 Task: Where is the Lincoln Center for the Performing Arts located in New York?
Action: Mouse moved to (109, 85)
Screenshot: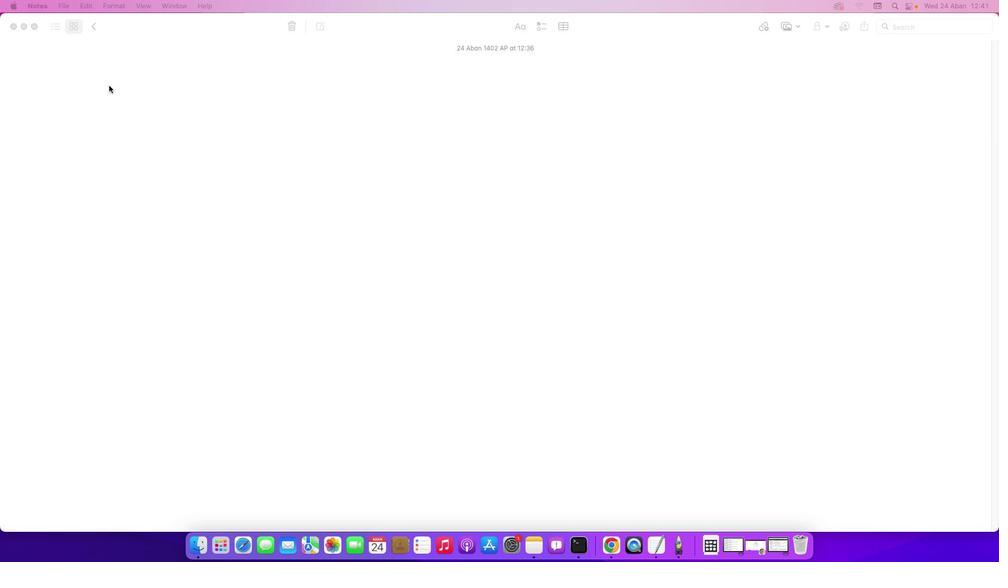 
Action: Mouse pressed left at (109, 85)
Screenshot: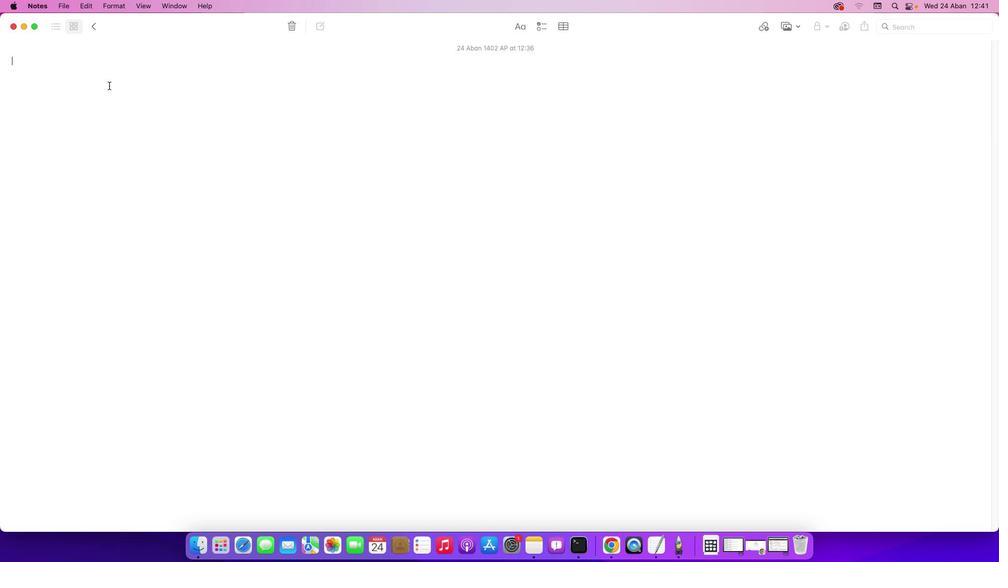 
Action: Key pressed Key.shift'W''h''e''r''e'Key.space'i''s'Key.space't''h''e'Key.spaceKey.shift'L''i''n''c''o''l''n'Key.spaceKey.shift'C''e''n''t''e''r'Key.space'f''o''r'Key.space't''h''e'Key.spaceKey.shift'P''e''r''f''o''r''m''i''n''g'Key.spaceKey.shift'A''r''t''s'Key.space'l''o''c''a''t''e''d'Key.space'i''n'Key.spaceKey.shift'N''e''w'Key.spaceKey.shift'Y''o''r''k'Key.shift_r'?'Key.enter
Screenshot: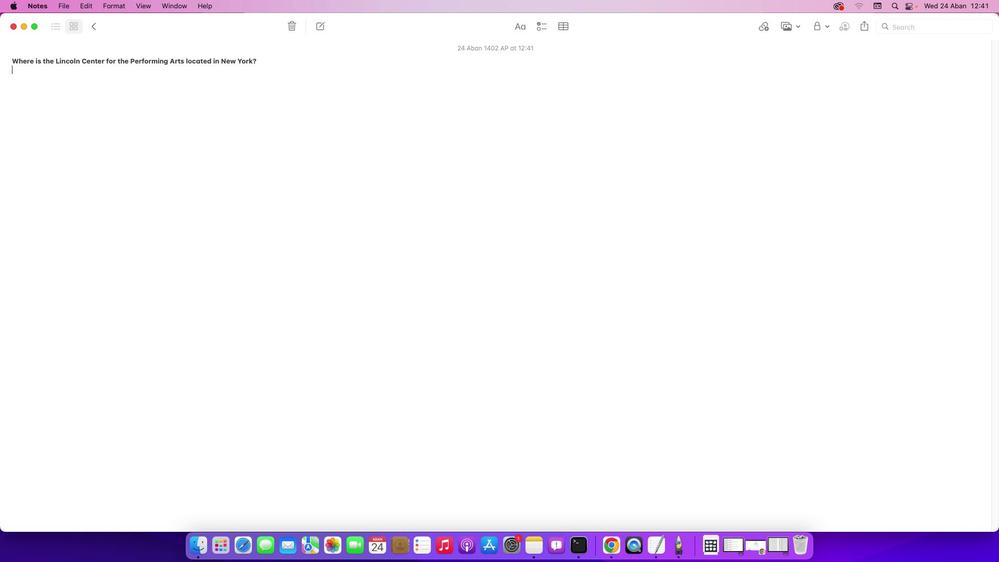
Action: Mouse moved to (756, 547)
Screenshot: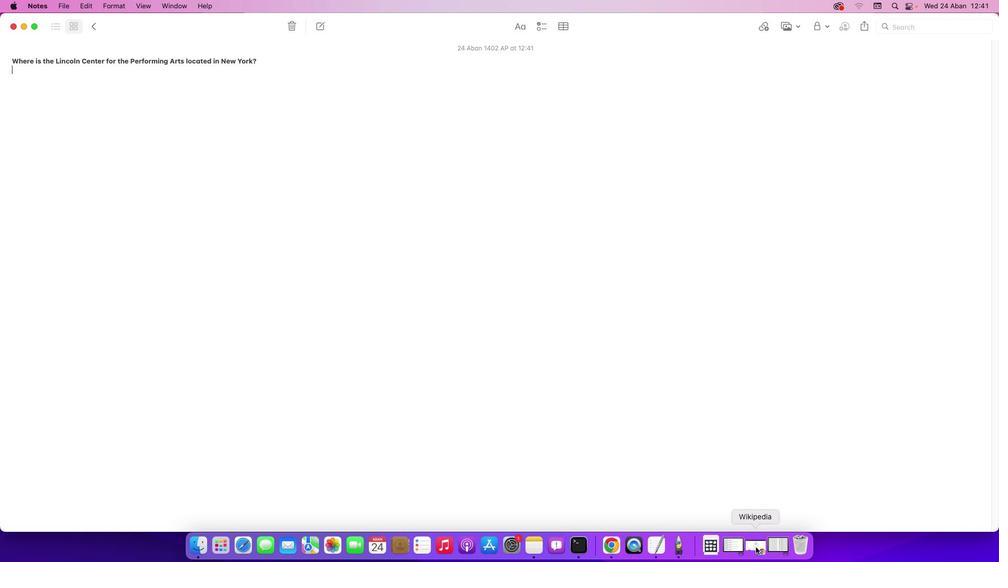 
Action: Mouse pressed left at (756, 547)
Screenshot: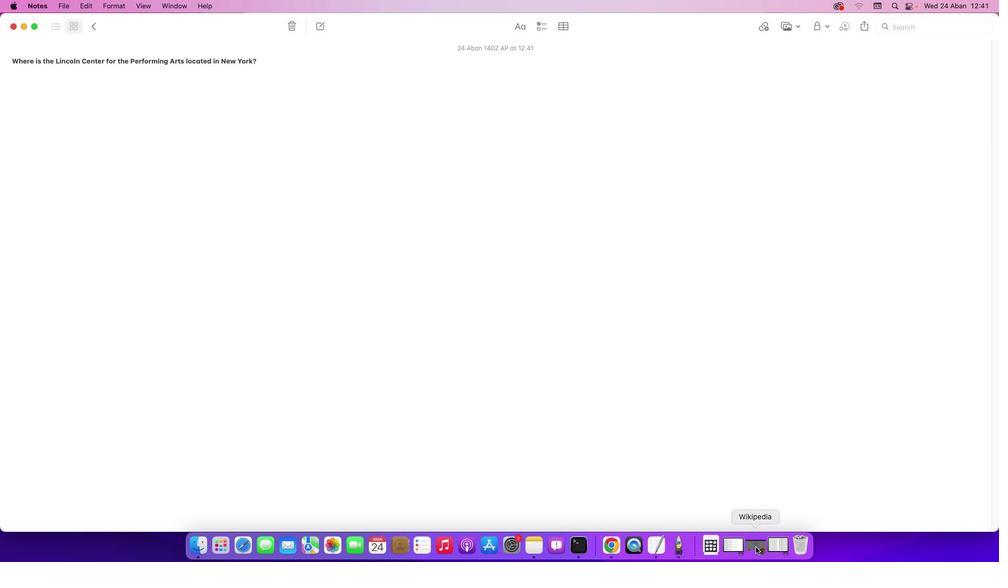 
Action: Mouse moved to (403, 313)
Screenshot: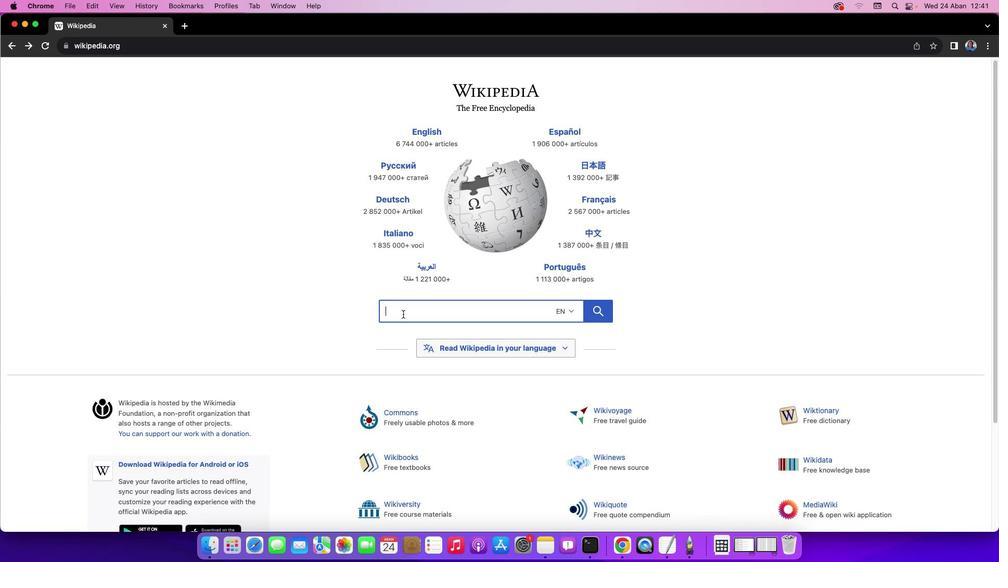 
Action: Mouse pressed left at (403, 313)
Screenshot: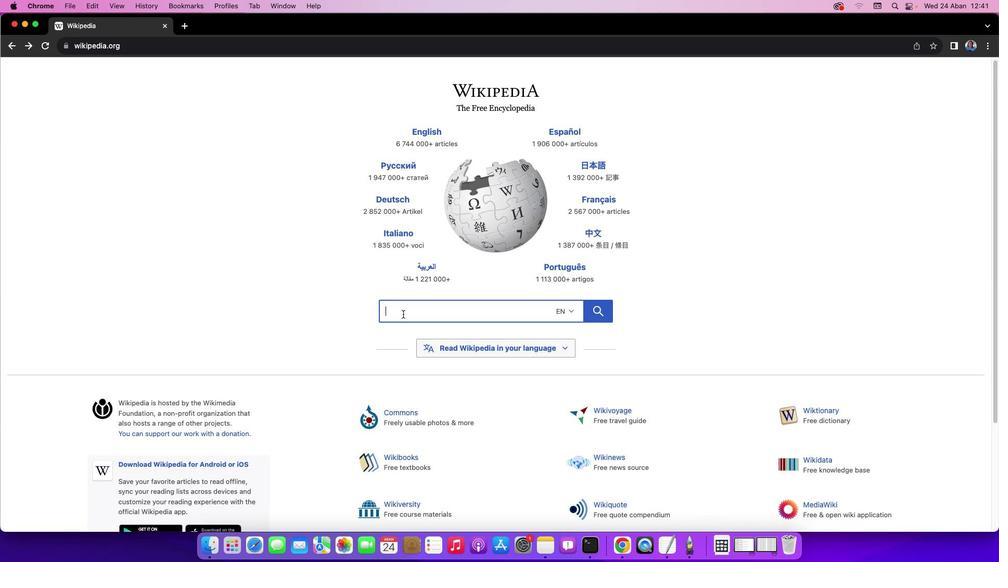 
Action: Key pressed Key.shift
Screenshot: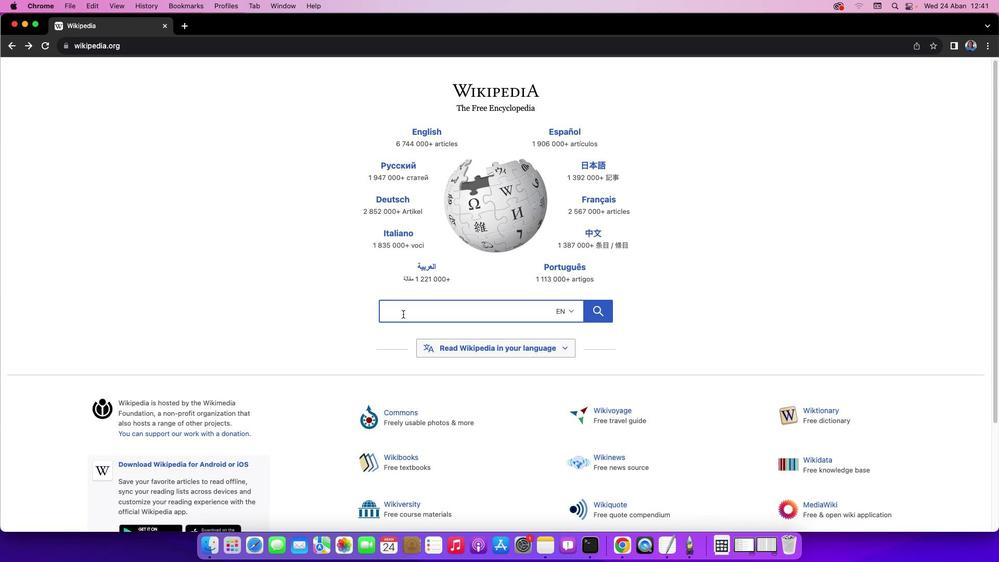 
Action: Mouse moved to (403, 313)
Screenshot: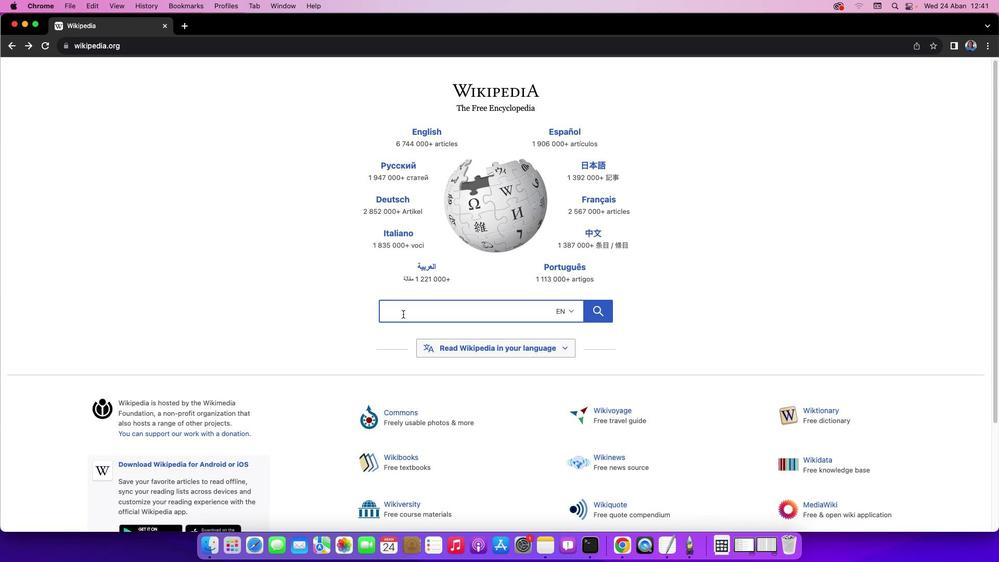 
Action: Key pressed 'L''i''n''c''o''l''n'Key.space'c'Key.backspaceKey.shift'C''e''n''t''e''r'Key.space'f''o''r'Key.space't''h''e'Key.spaceKey.shift'P''e''r''f''o''r''m''i''n''g'Key.spaceKey.shift'A''r''t''s'Key.enter
Screenshot: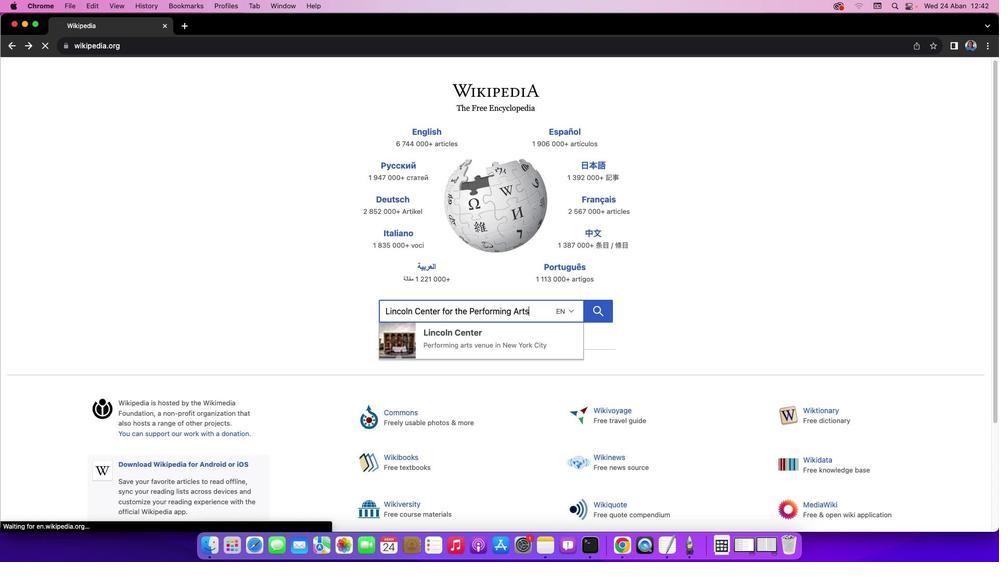 
Action: Mouse moved to (995, 83)
Screenshot: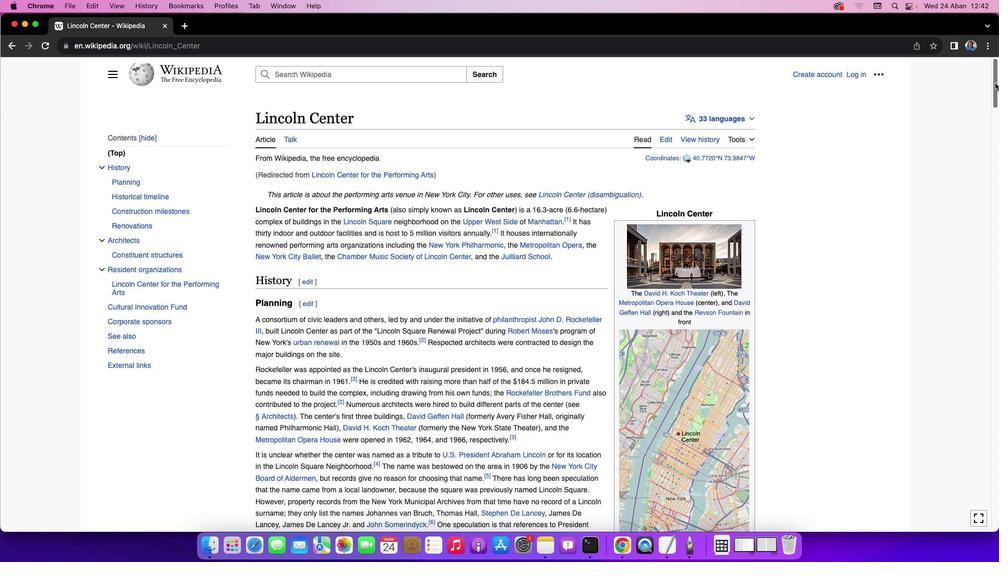 
Action: Mouse pressed left at (995, 83)
Screenshot: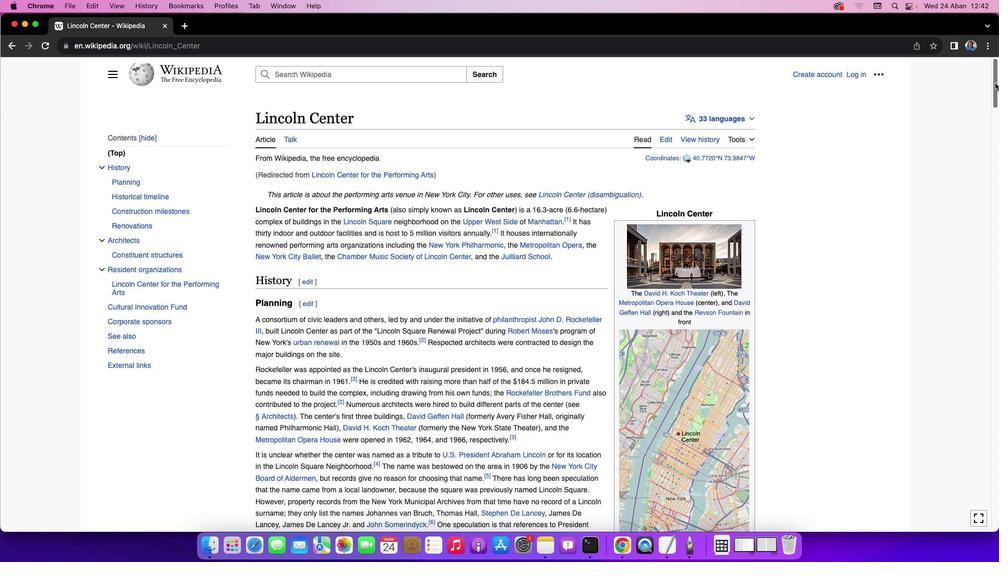 
Action: Mouse moved to (929, 334)
Screenshot: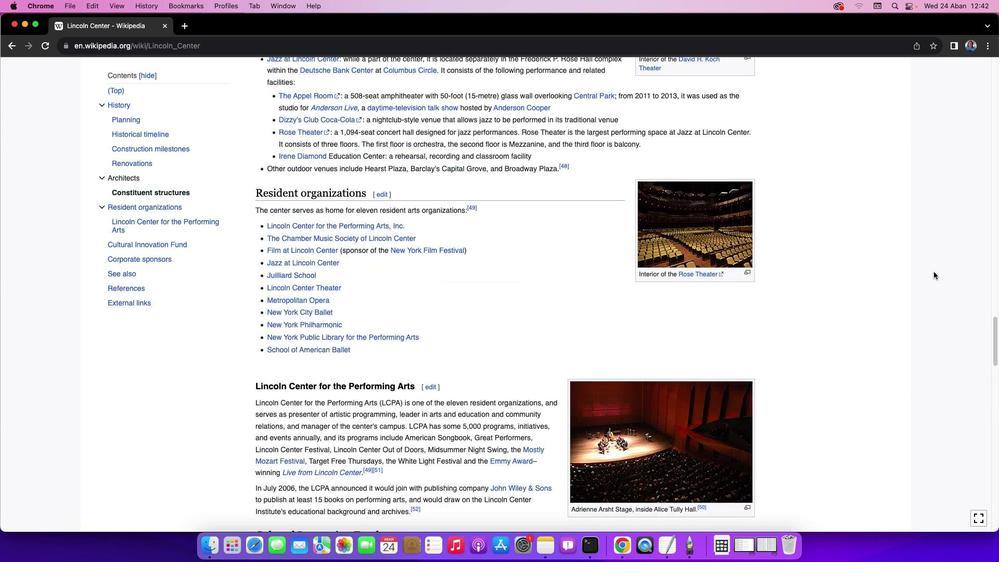 
Action: Mouse pressed left at (929, 334)
Screenshot: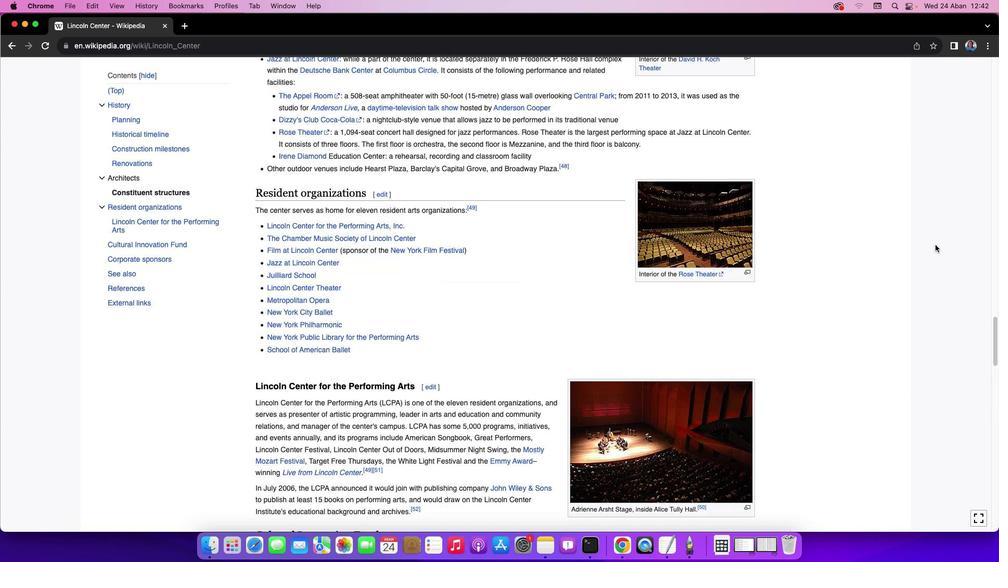 
Action: Mouse moved to (994, 329)
Screenshot: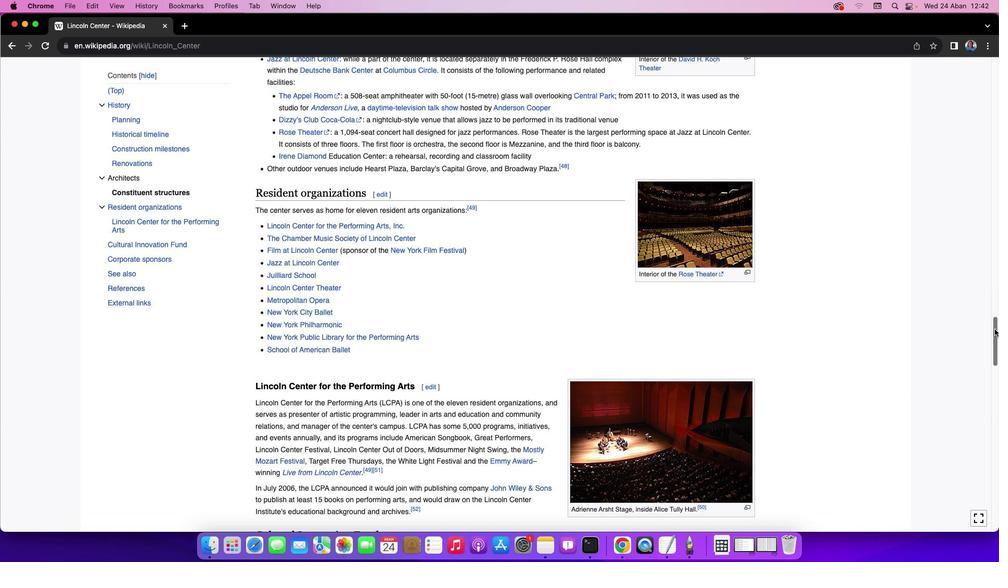 
Action: Mouse pressed left at (994, 329)
Screenshot: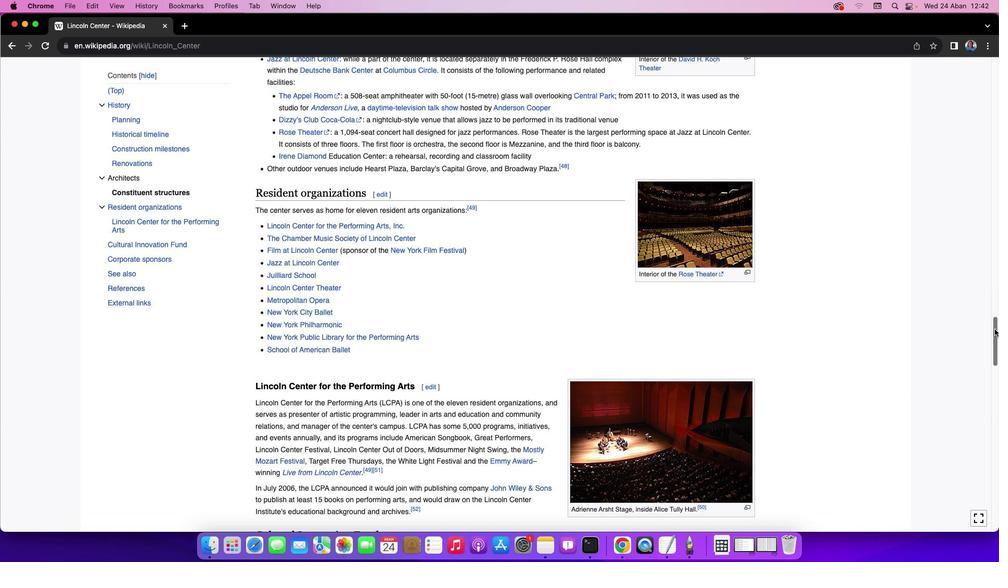 
Action: Mouse moved to (994, 103)
Screenshot: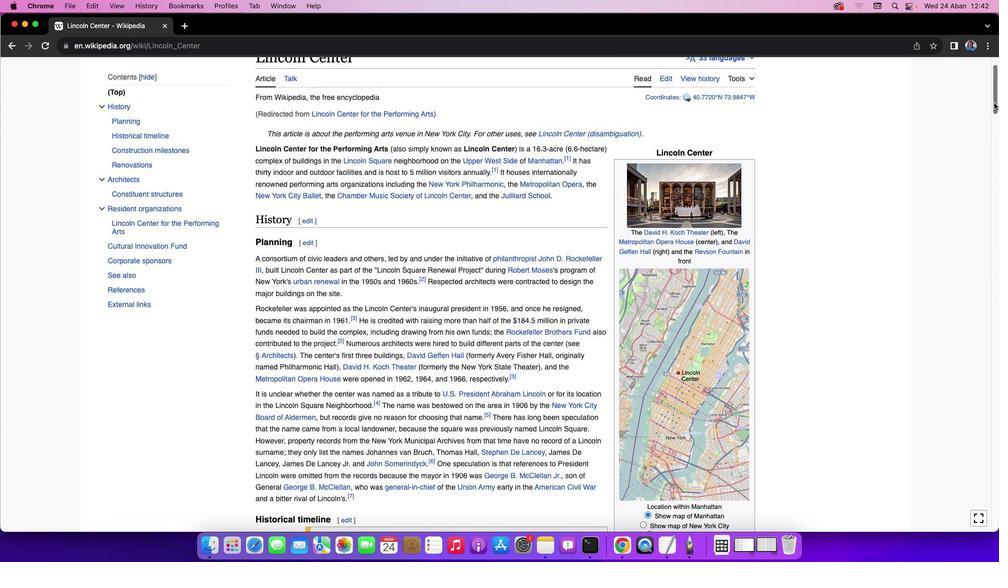 
Action: Mouse pressed left at (994, 103)
Screenshot: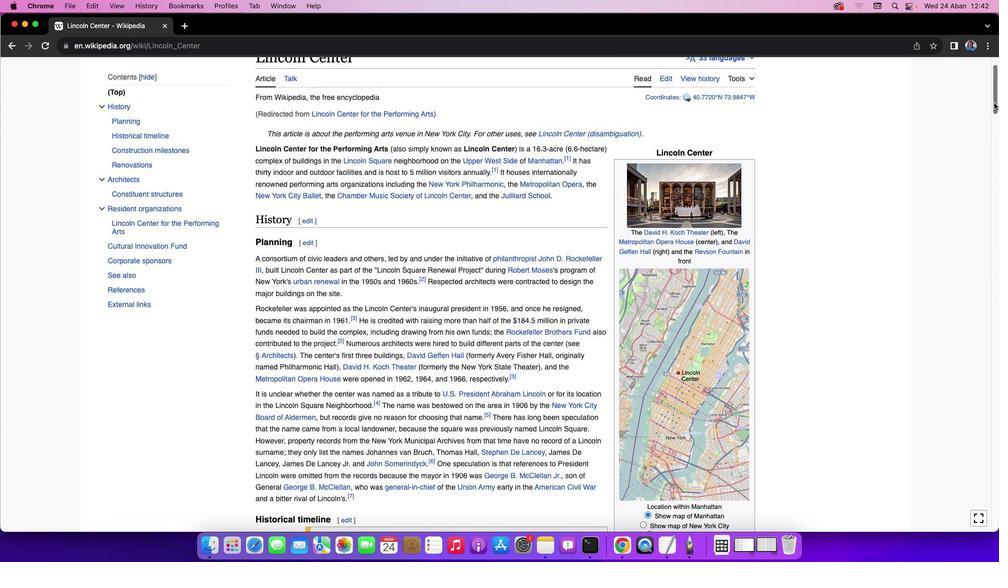 
Action: Mouse moved to (23, 24)
Screenshot: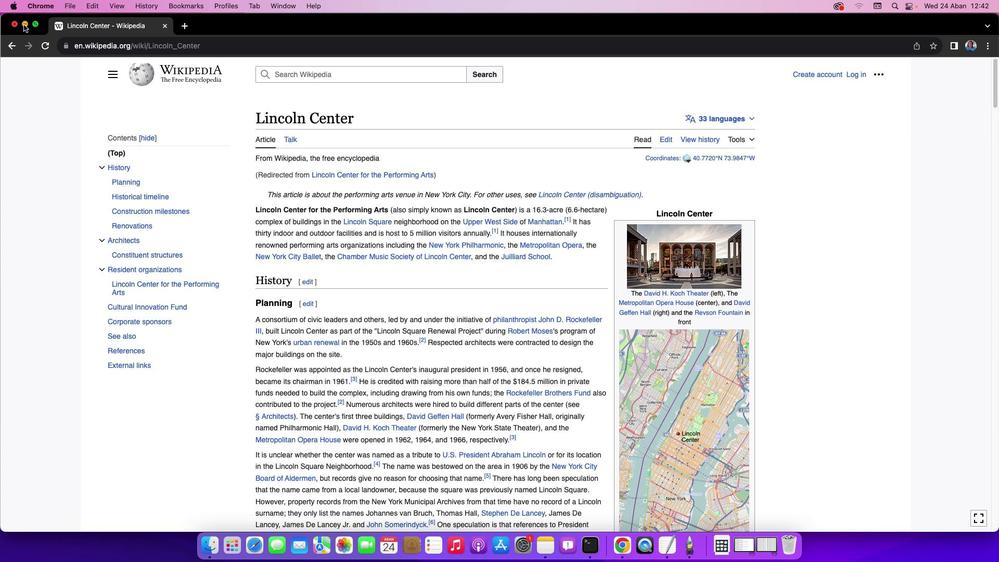 
Action: Mouse pressed left at (23, 24)
Screenshot: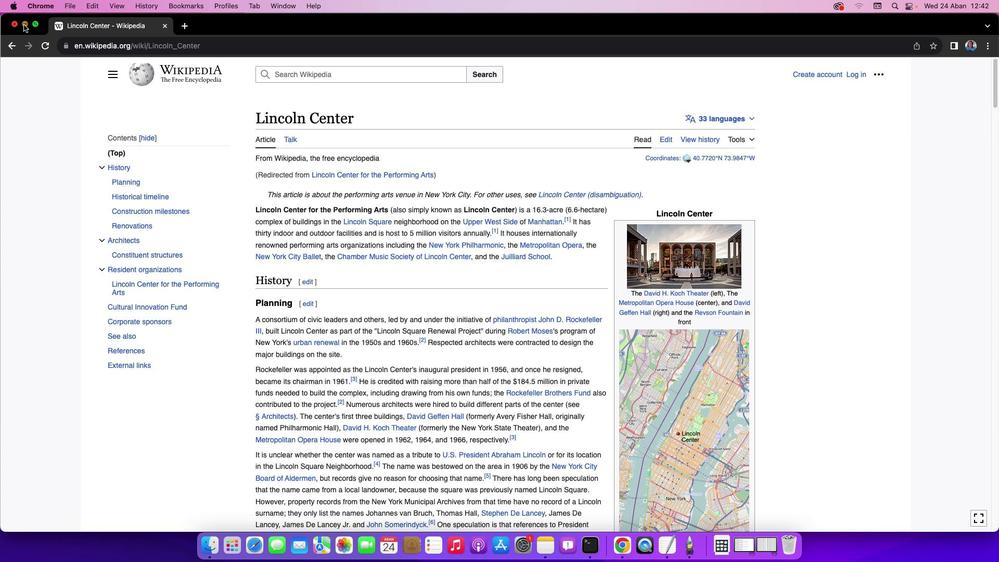 
Action: Mouse moved to (79, 91)
Screenshot: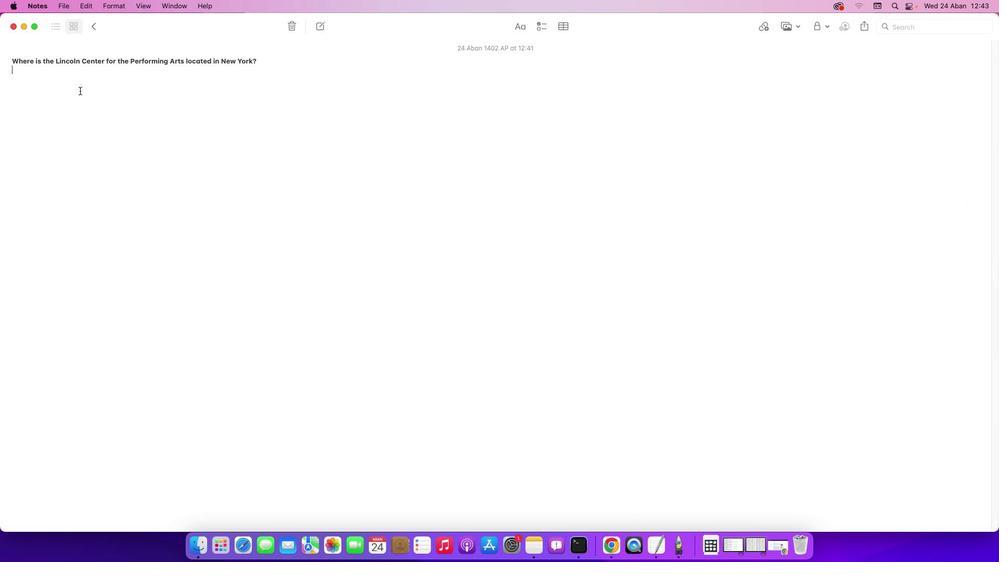 
Action: Mouse pressed left at (79, 91)
Screenshot: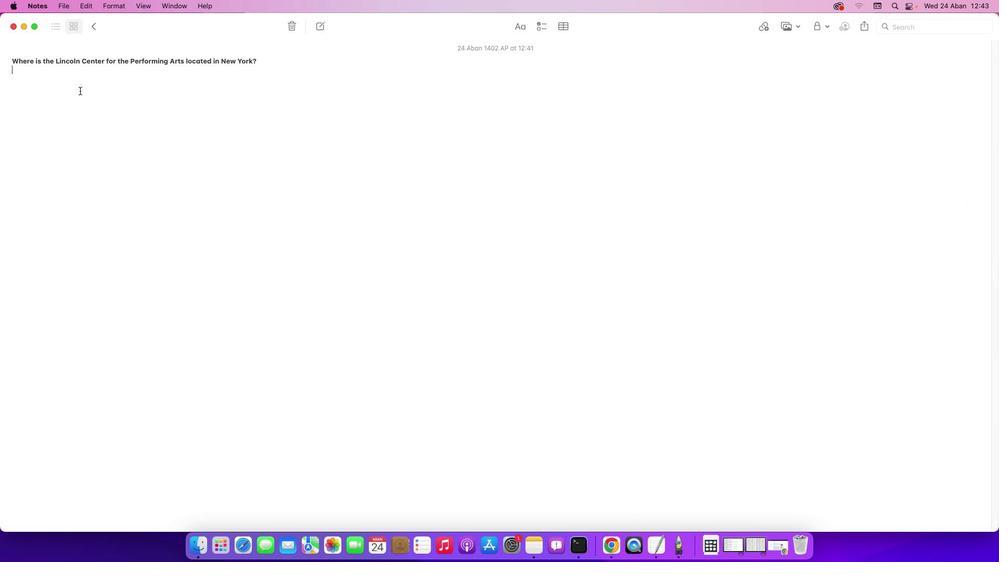 
Action: Mouse moved to (79, 91)
Screenshot: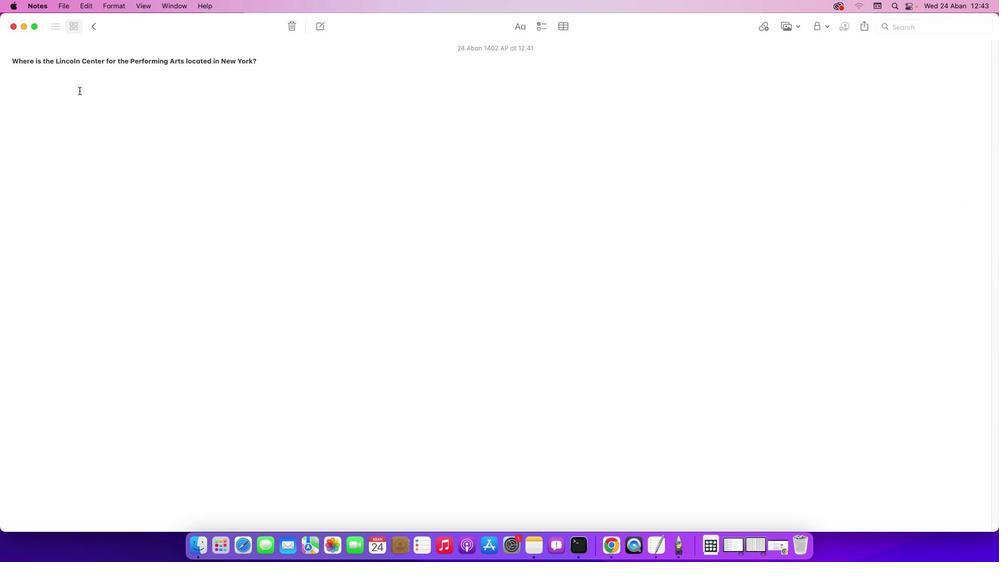 
Action: Key pressed Key.shift'T''h''e'Key.spaceKey.shift'L''i''n''c''o''l''n'Key.spaceKey.shift'C''e''n''t''e''r'Key.space'f''o''r'Key.space't''h''e'Key.spaceKey.shift'P''e''r''f''o''r''m''i''n''g'Key.spaceKey.shift'A''R''t''s'Key.backspaceKey.backspaceKey.backspace'r''t''s'Key.space'i''s'Key.space's''i''t''u''a''t''e''d'Key.space'i''n'Key.space't''h''e'Key.spaceKey.shift'L''i''n''c''o''l''n'Key.spaceKey.shift'S''q''u''a''r''e'Key.spaceKey.shift'n''e''i''g''h''b''o''u''r''h''o''o''d'Key.space'o''n'Key.space't''h''e'Key.spaceKey.shift'U''p''p''e''r'Key.spaceKey.shift'W''e''s''t'Key.spaceKey.shift'S''i''d''e'Key.space'o''f'Key.spaceKey.shift'M''a''n''h''a''t''t''a''n'Key.space'i''n'Key.spaceKey.shift'N''e''w'Key.spaceKey.shift'Y''o''r''k''.'
Screenshot: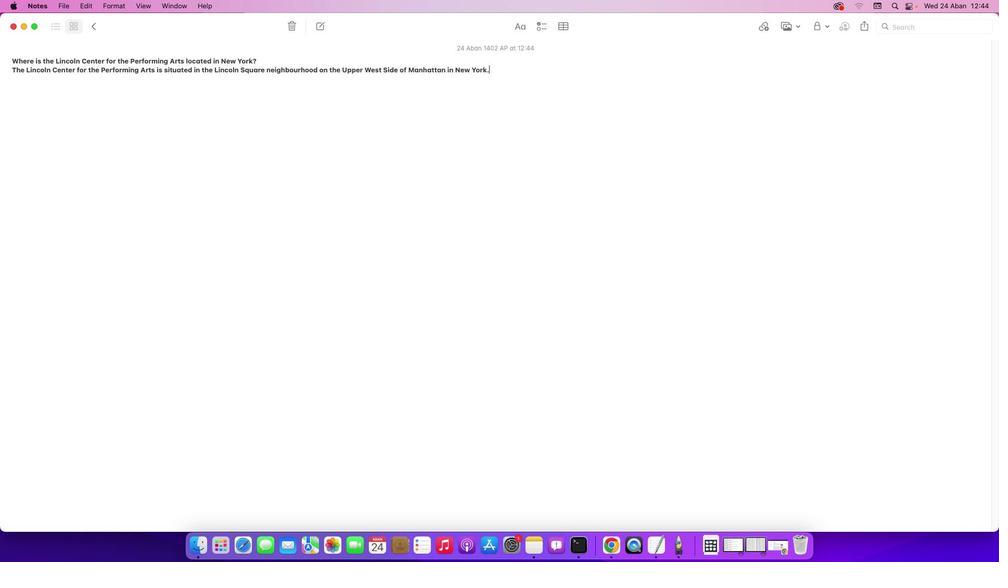 
